 Task: Add Checklist CL0025 to Card Card0025 in Board Board0022 in Workspace Development in Trello
Action: Mouse moved to (405, 461)
Screenshot: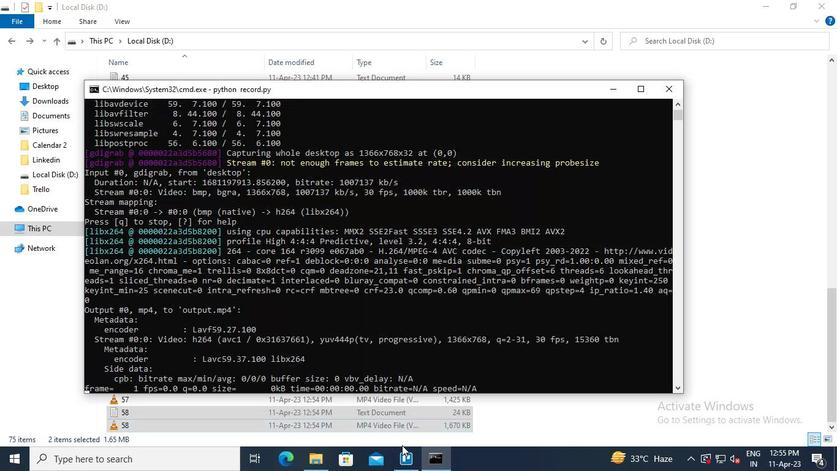 
Action: Mouse pressed left at (405, 461)
Screenshot: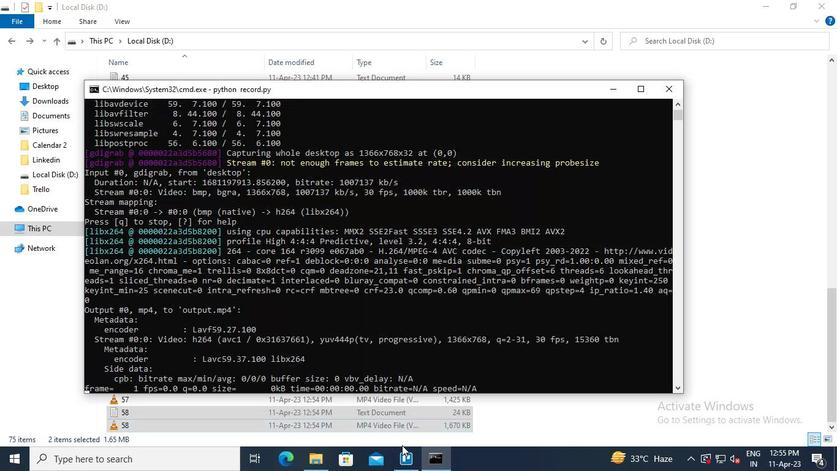 
Action: Mouse moved to (189, 126)
Screenshot: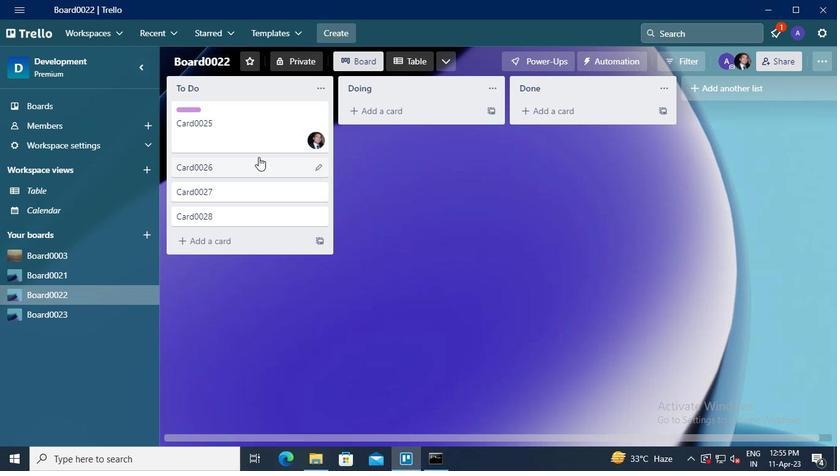 
Action: Mouse pressed left at (189, 126)
Screenshot: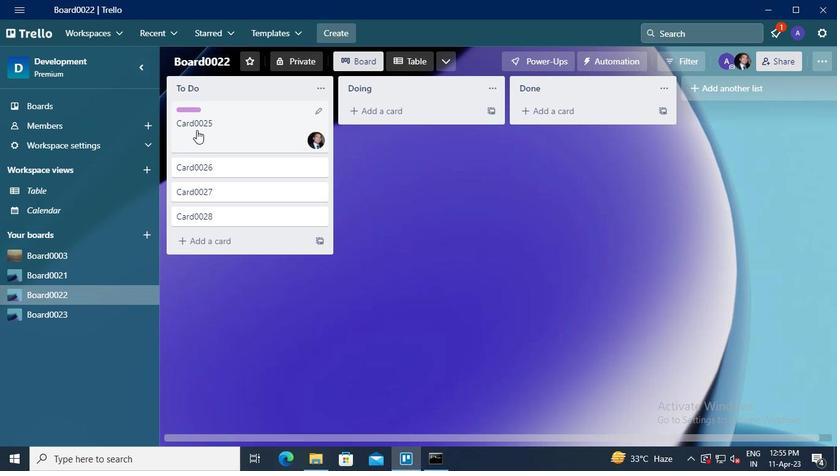 
Action: Mouse moved to (561, 201)
Screenshot: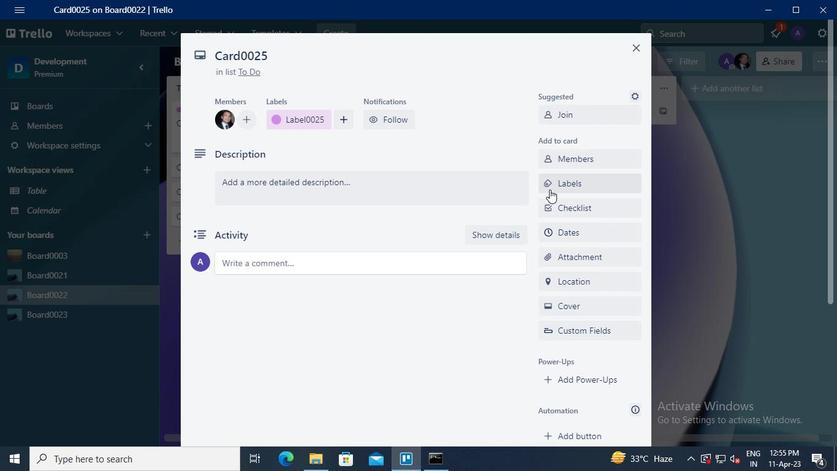 
Action: Mouse pressed left at (561, 201)
Screenshot: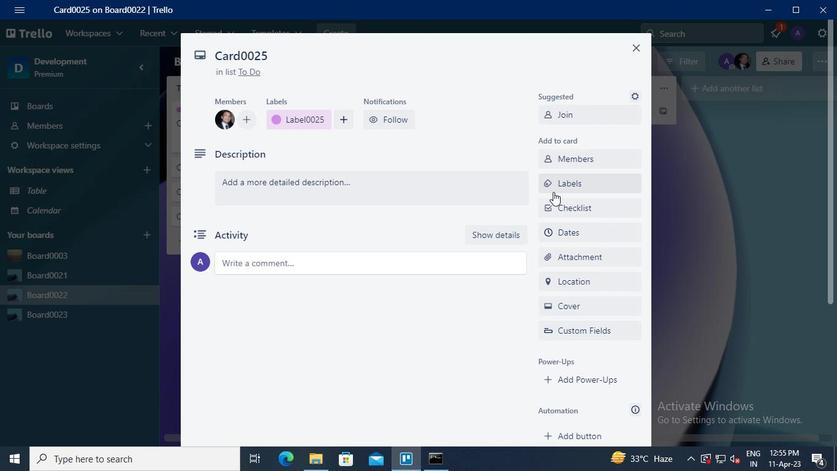 
Action: Mouse moved to (579, 237)
Screenshot: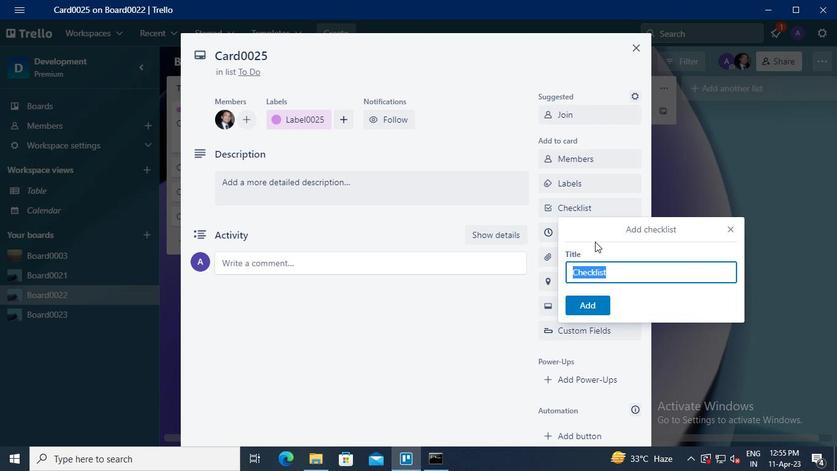 
Action: Keyboard Key.shift
Screenshot: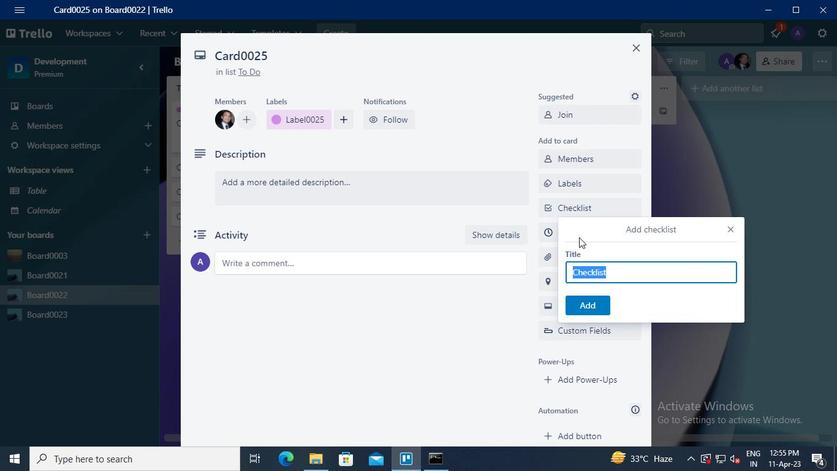 
Action: Keyboard C
Screenshot: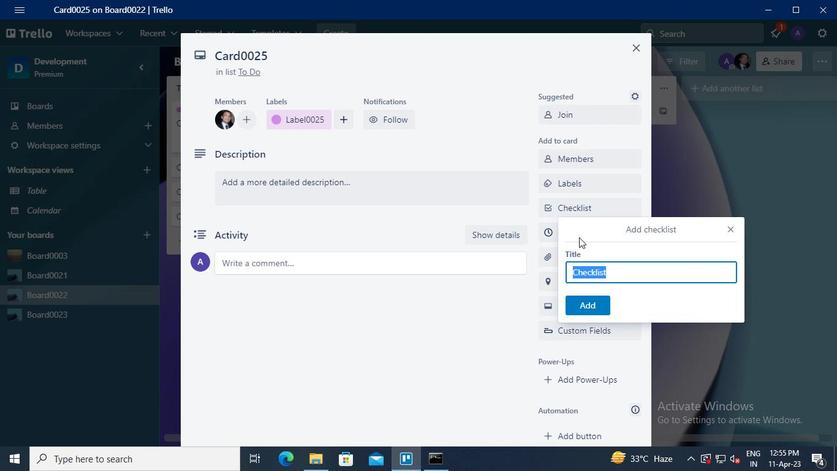 
Action: Keyboard L
Screenshot: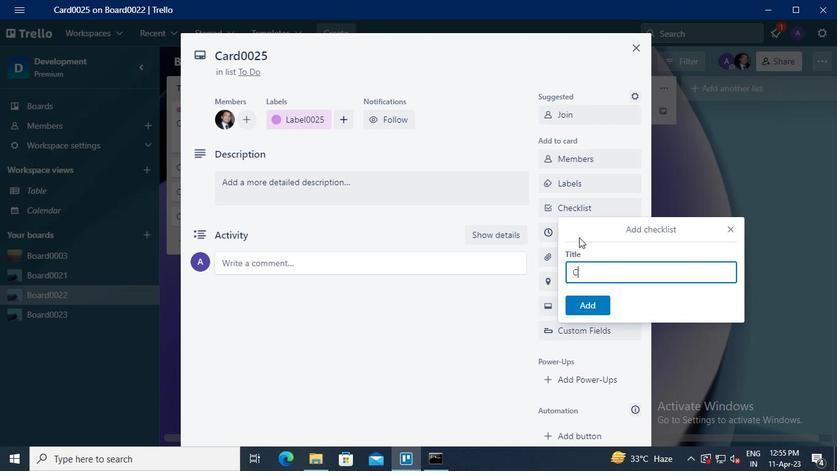 
Action: Keyboard <96>
Screenshot: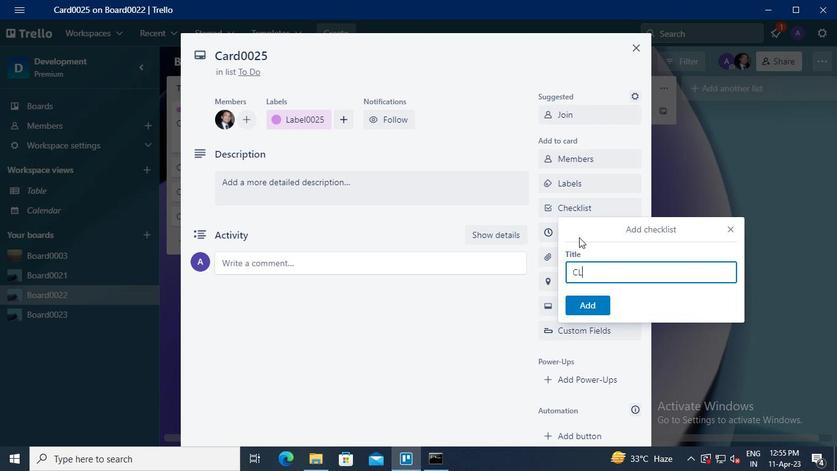 
Action: Keyboard <96>
Screenshot: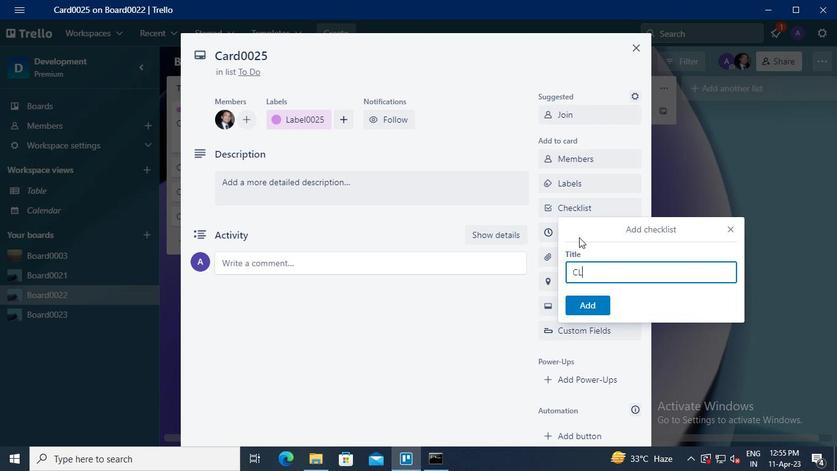
Action: Keyboard <98>
Screenshot: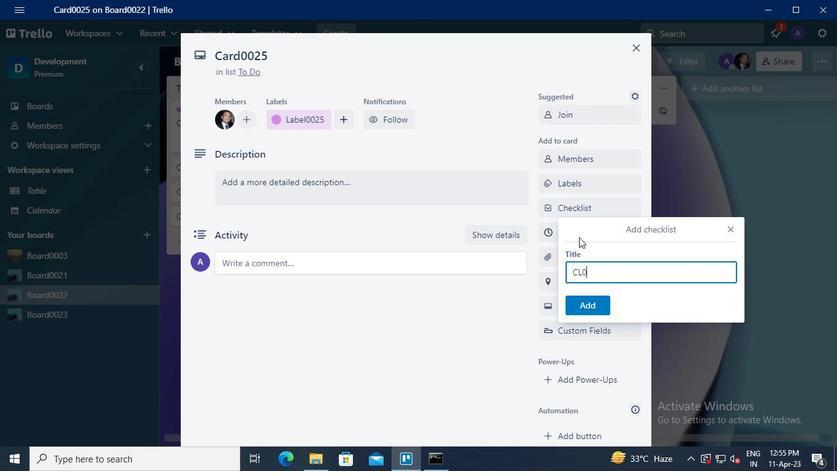 
Action: Keyboard <101>
Screenshot: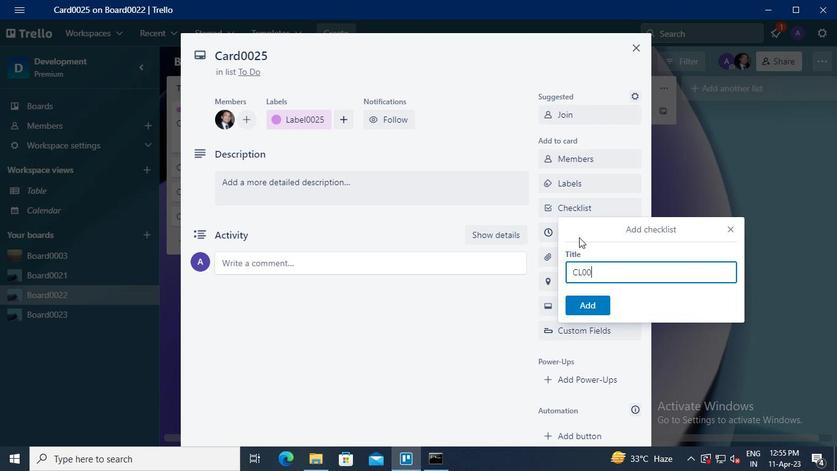 
Action: Mouse moved to (589, 305)
Screenshot: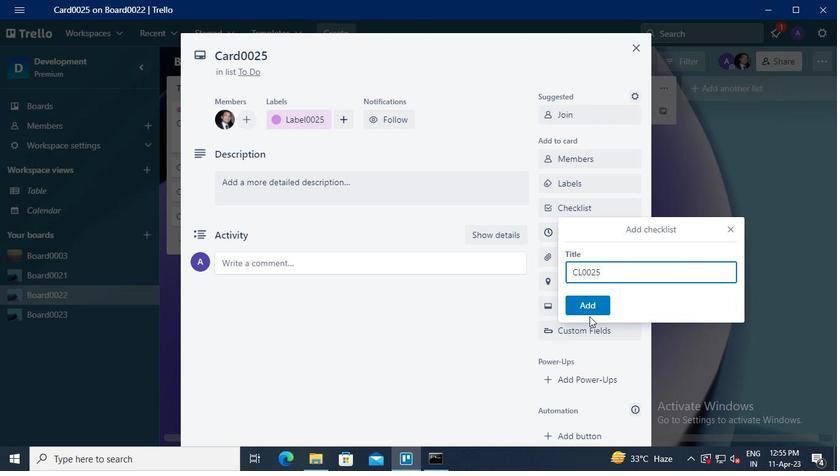 
Action: Mouse pressed left at (589, 305)
Screenshot: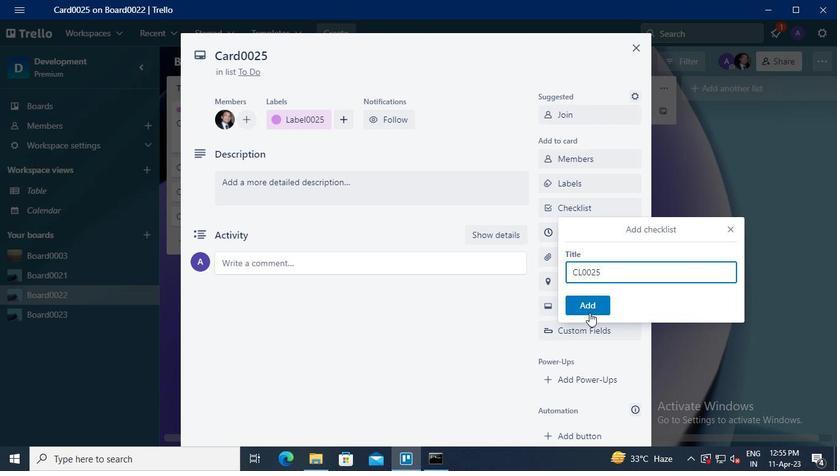 
Action: Mouse moved to (431, 470)
Screenshot: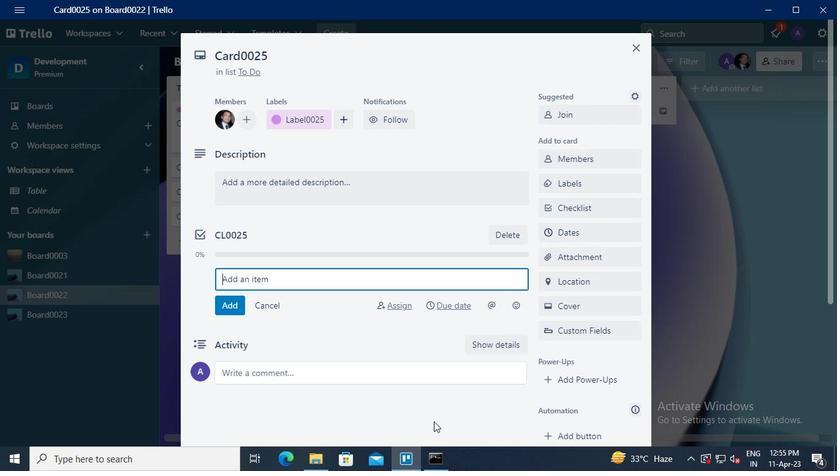 
Action: Mouse pressed left at (431, 470)
Screenshot: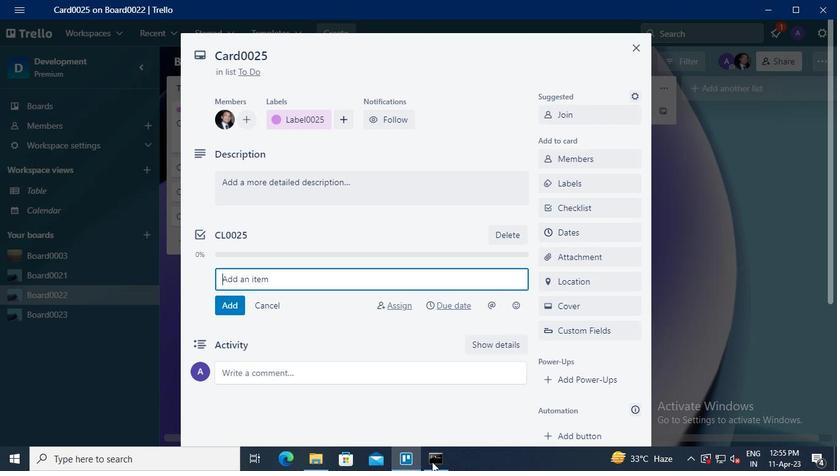 
Action: Mouse moved to (668, 92)
Screenshot: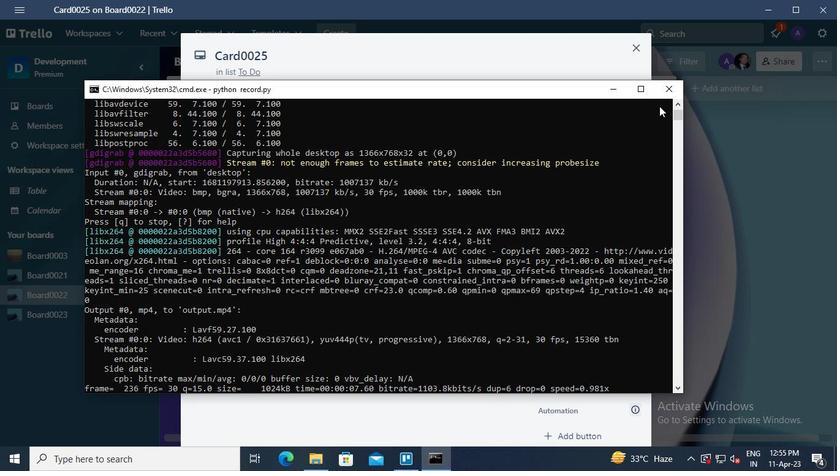
Action: Mouse pressed left at (668, 92)
Screenshot: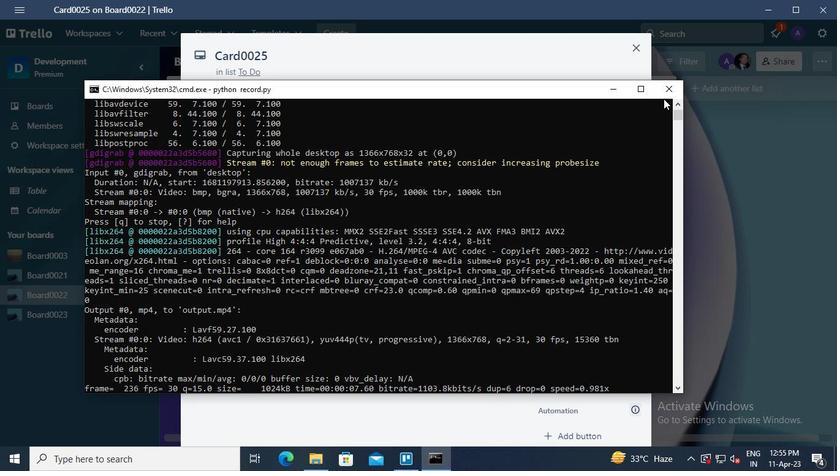 
Action: Mouse moved to (667, 91)
Screenshot: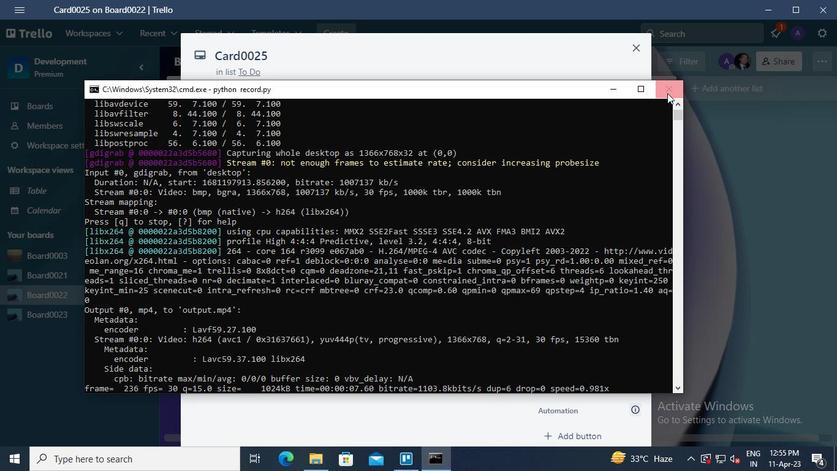 
